 Task: Find unread emails from 'softage.4@softage.net'.
Action: Mouse moved to (222, 8)
Screenshot: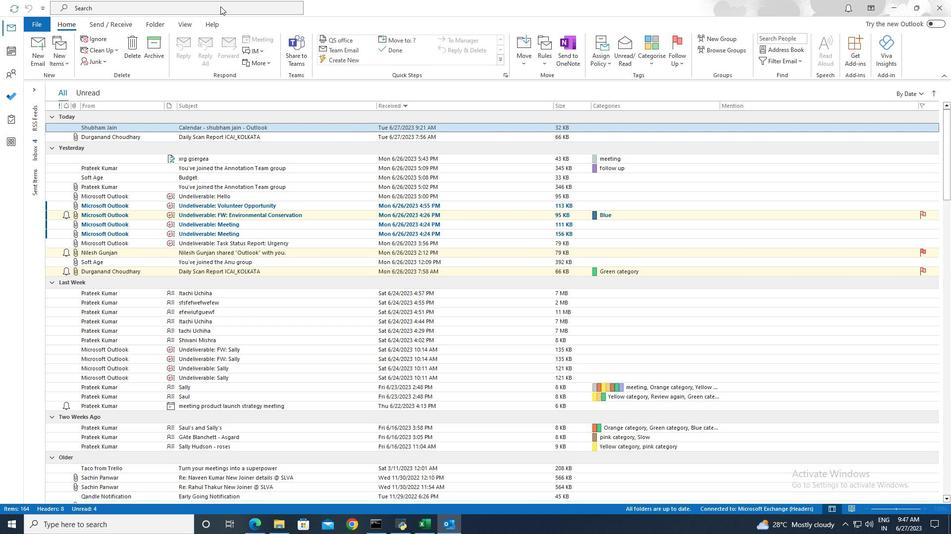 
Action: Mouse pressed left at (222, 8)
Screenshot: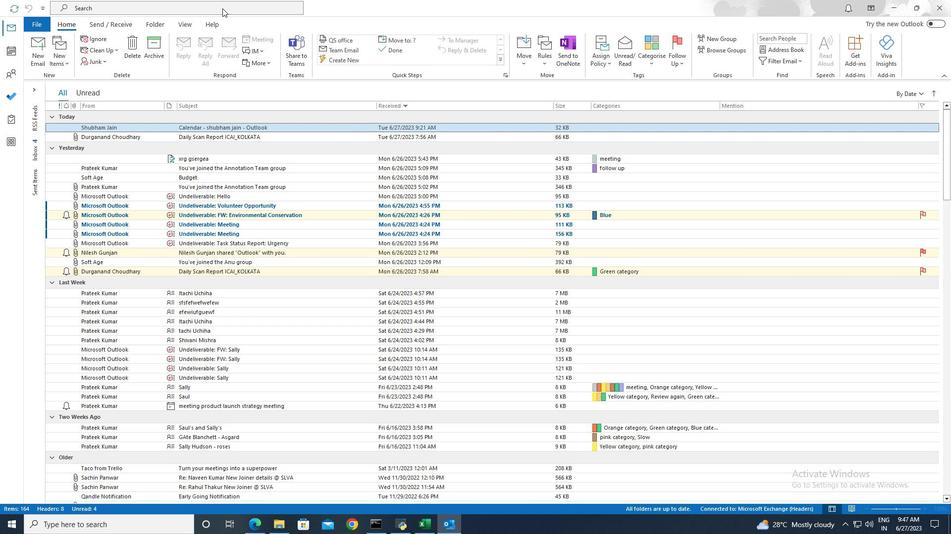 
Action: Mouse moved to (334, 10)
Screenshot: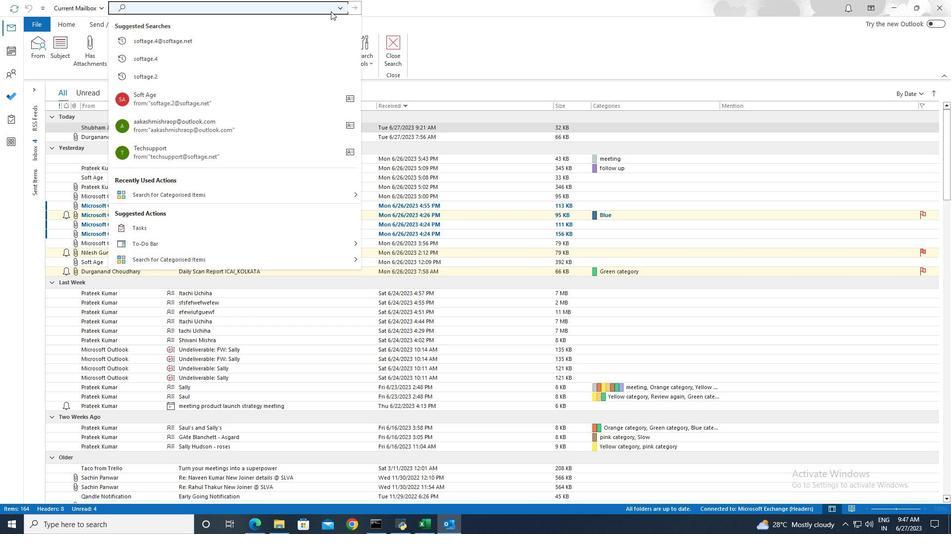 
Action: Mouse pressed left at (334, 10)
Screenshot: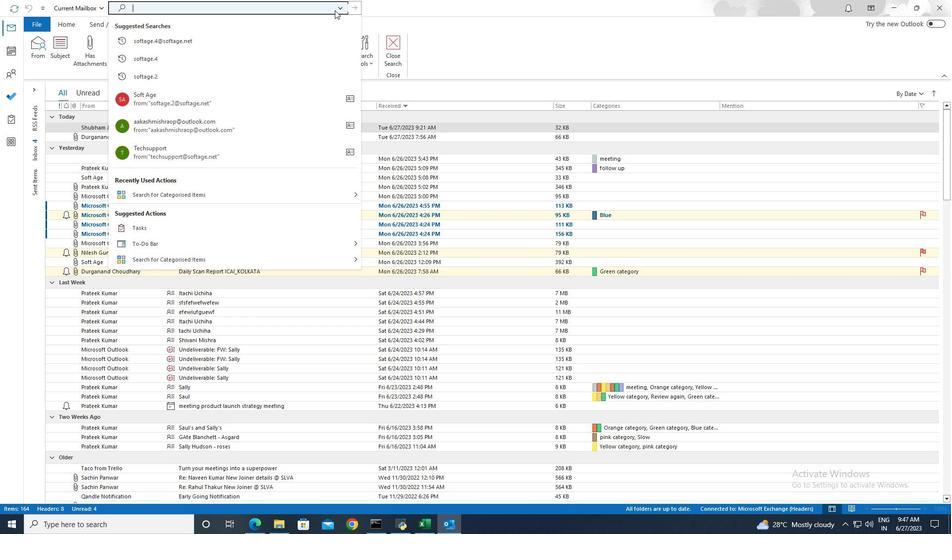 
Action: Mouse moved to (339, 9)
Screenshot: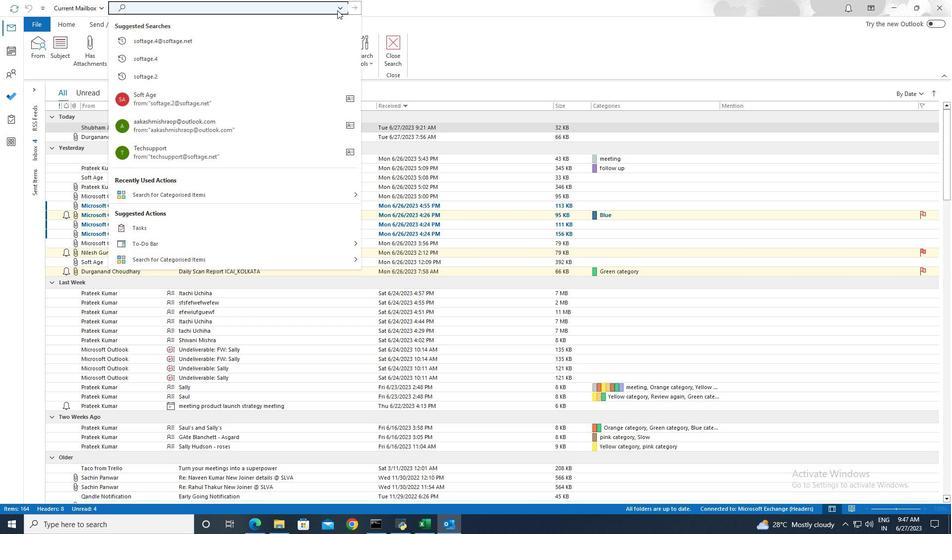
Action: Mouse pressed left at (339, 9)
Screenshot: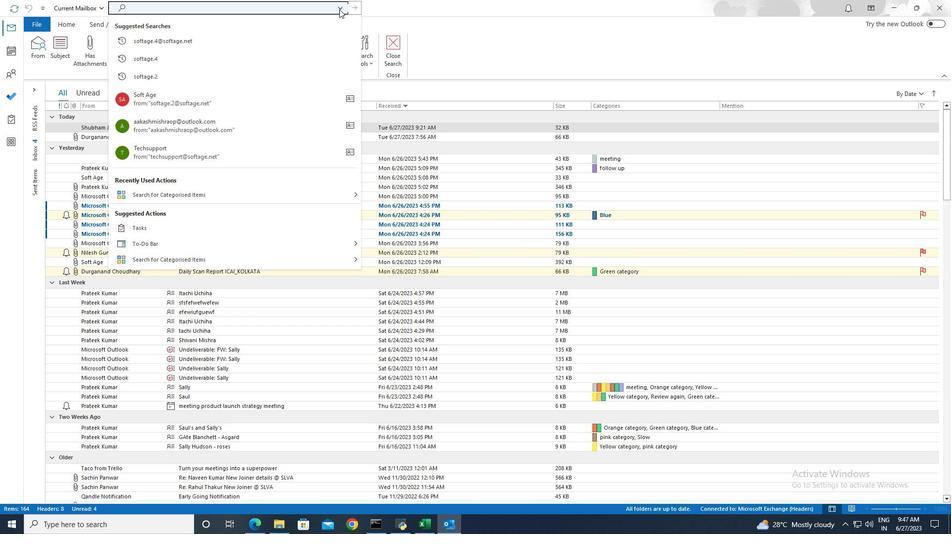 
Action: Mouse moved to (190, 223)
Screenshot: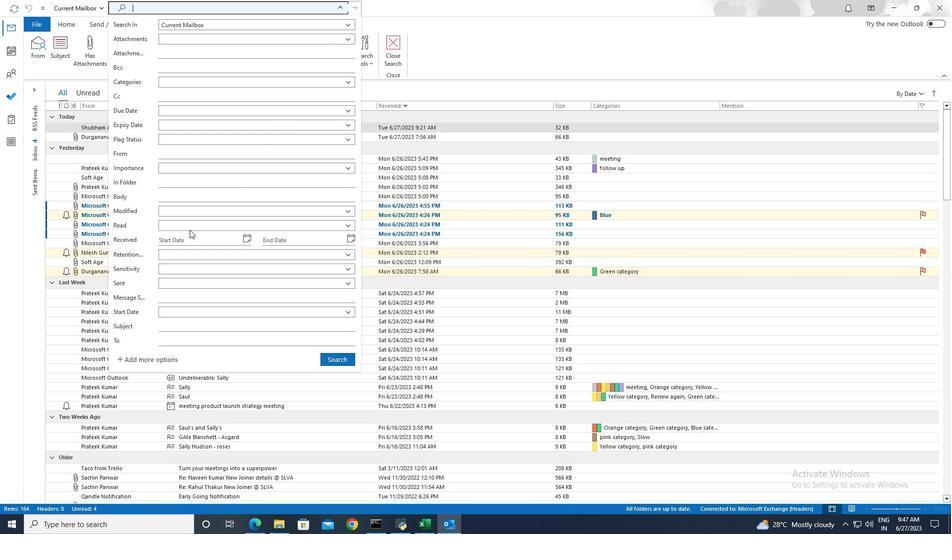 
Action: Mouse pressed left at (190, 223)
Screenshot: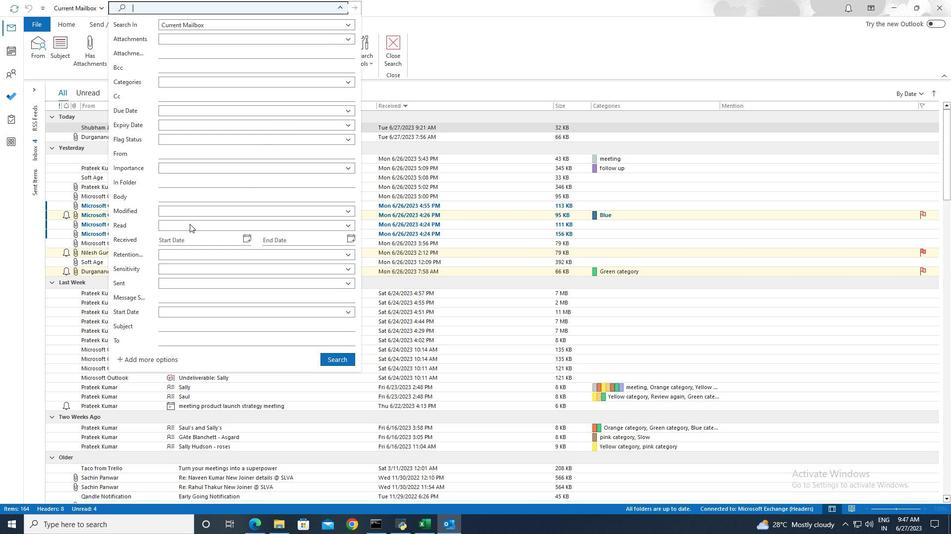 
Action: Mouse moved to (187, 242)
Screenshot: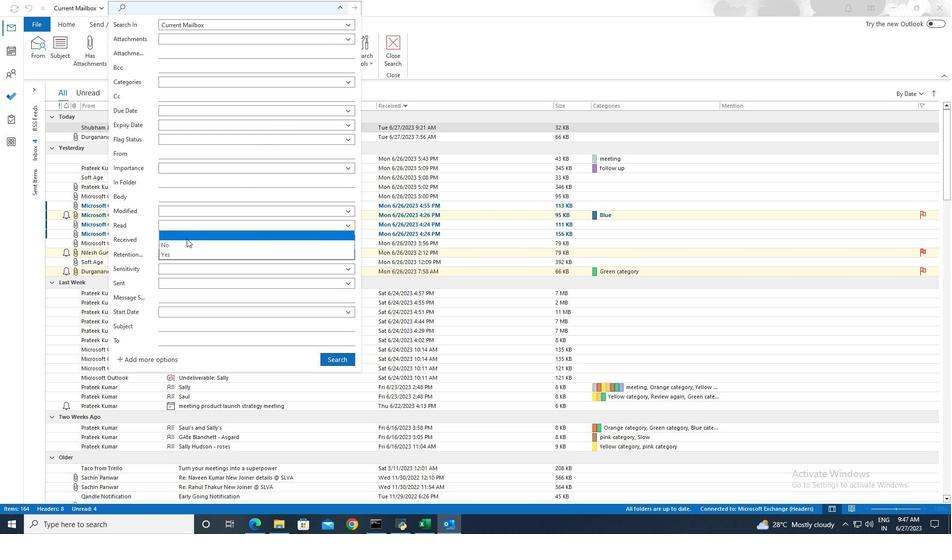 
Action: Mouse pressed left at (187, 242)
Screenshot: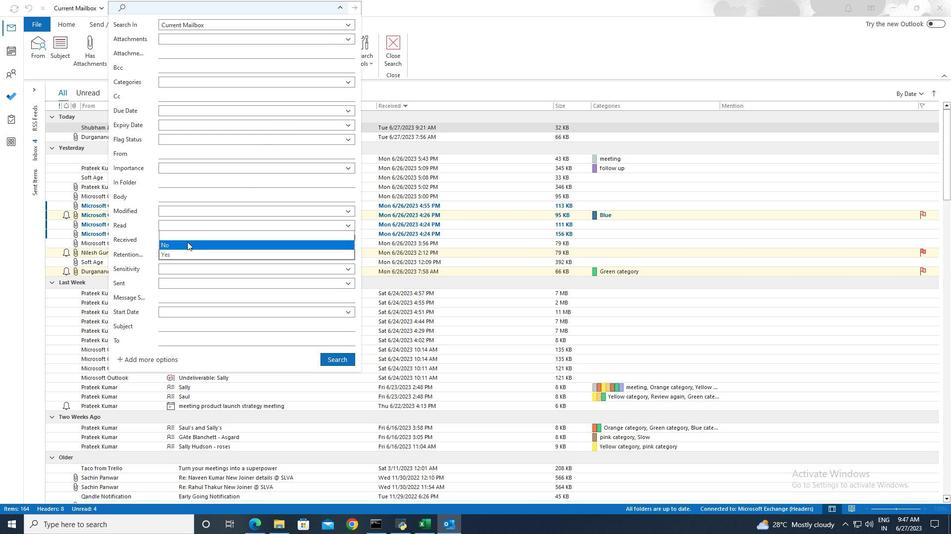 
Action: Mouse moved to (332, 359)
Screenshot: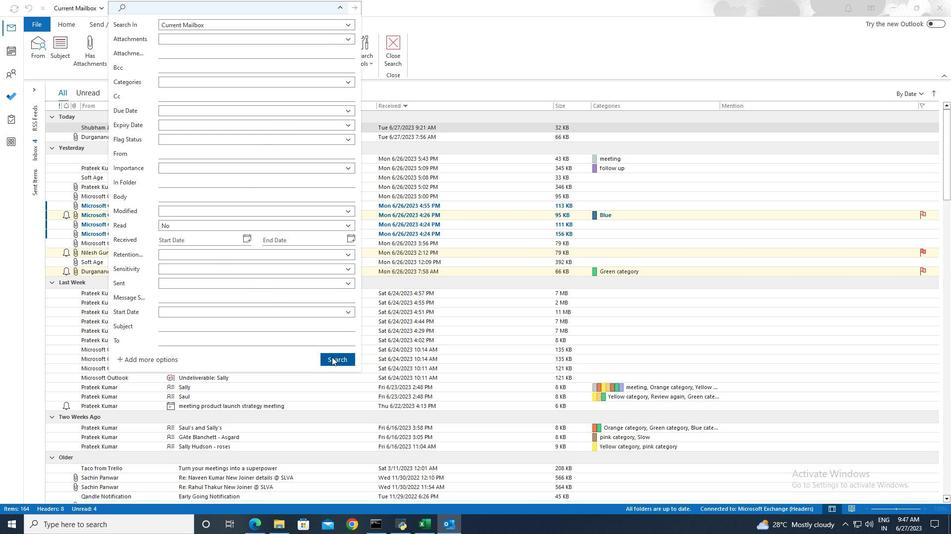 
Action: Mouse pressed left at (332, 359)
Screenshot: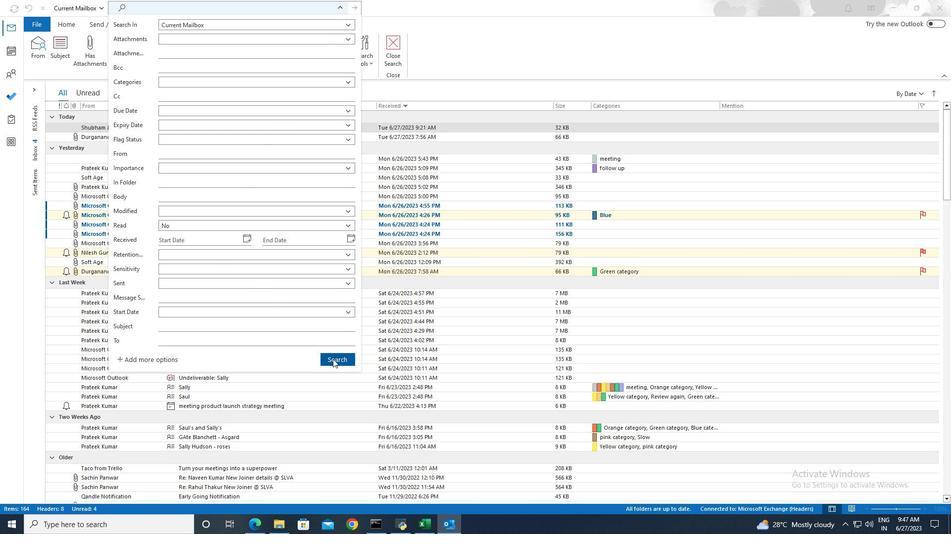 
Action: Mouse moved to (331, 357)
Screenshot: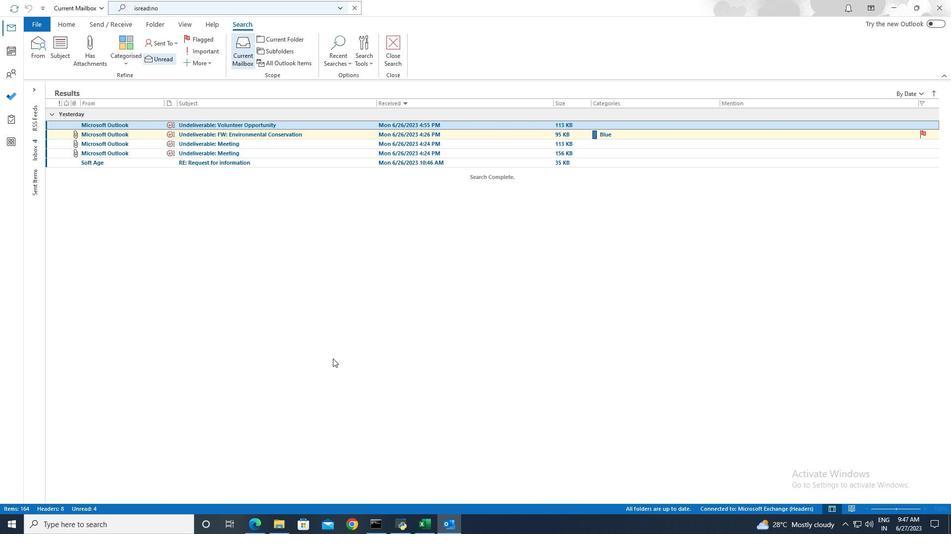
